 Task: Create a due date automation trigger when advanced on, on the tuesday after a card is due add content without an empty description at 11:00 AM.
Action: Mouse moved to (866, 266)
Screenshot: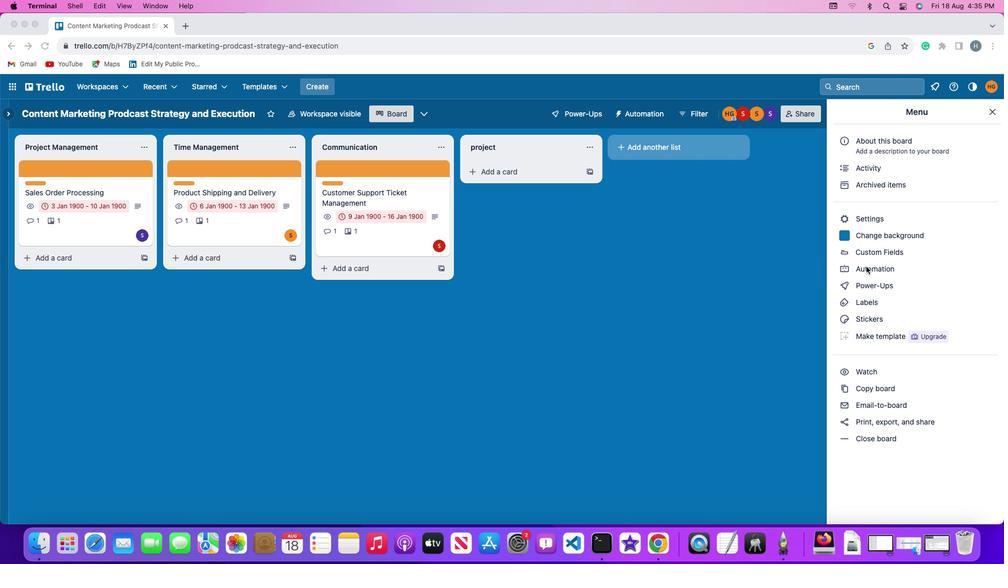 
Action: Mouse pressed left at (866, 266)
Screenshot: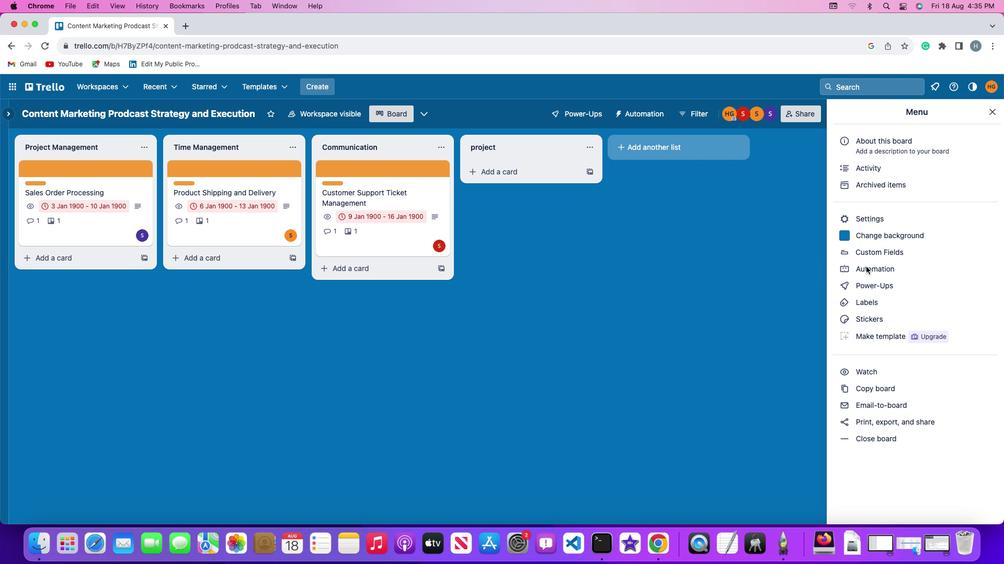 
Action: Mouse moved to (866, 266)
Screenshot: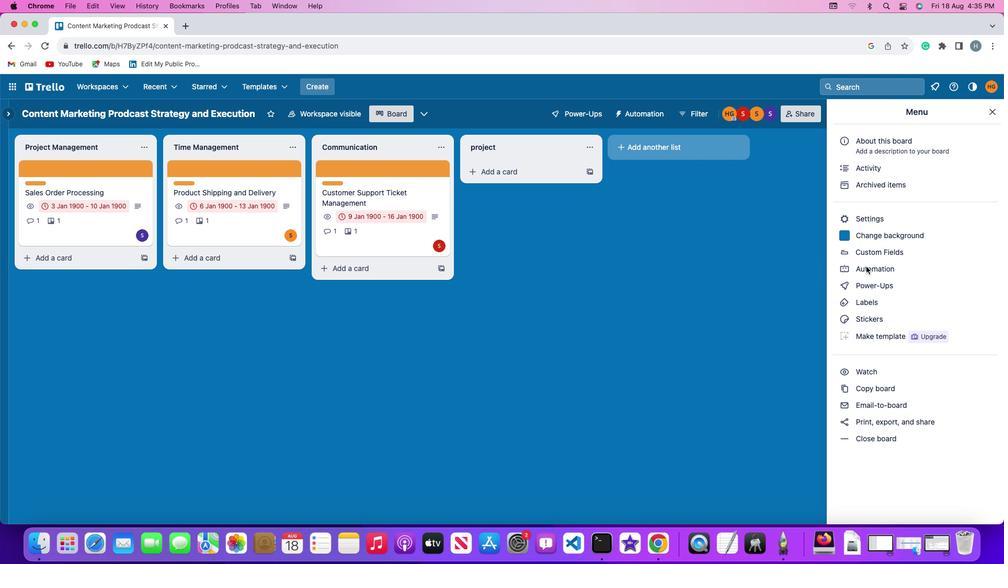 
Action: Mouse pressed left at (866, 266)
Screenshot: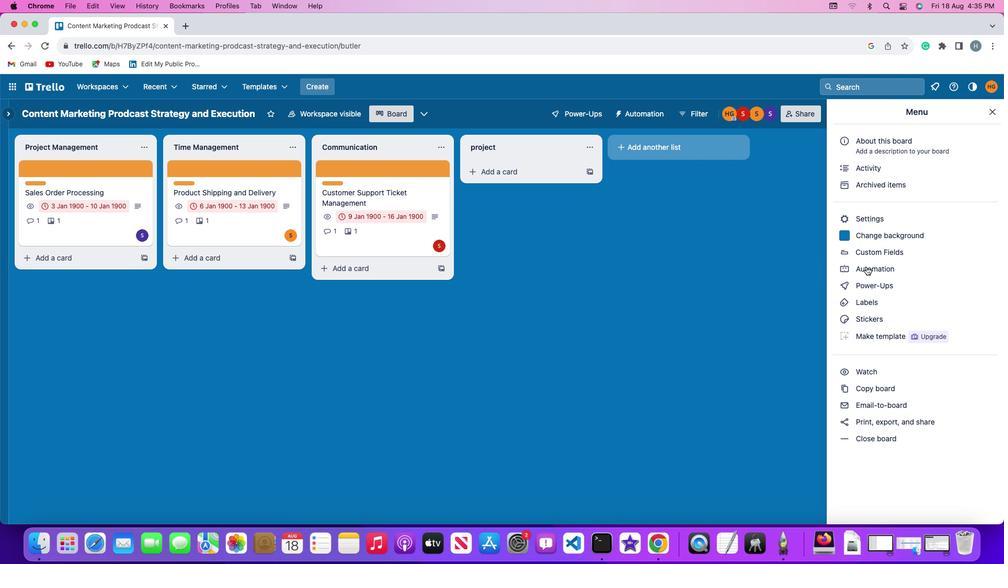 
Action: Mouse moved to (73, 248)
Screenshot: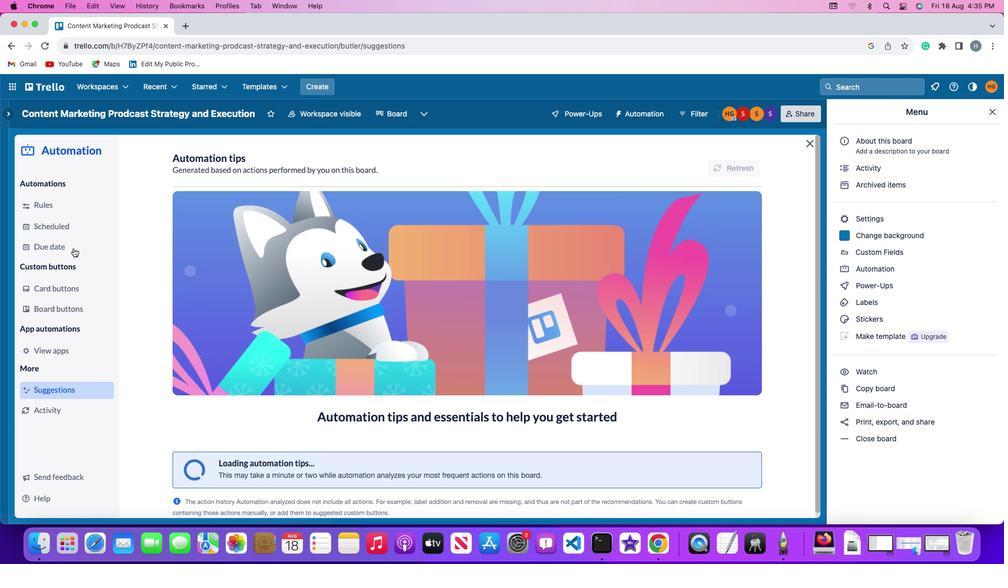 
Action: Mouse pressed left at (73, 248)
Screenshot: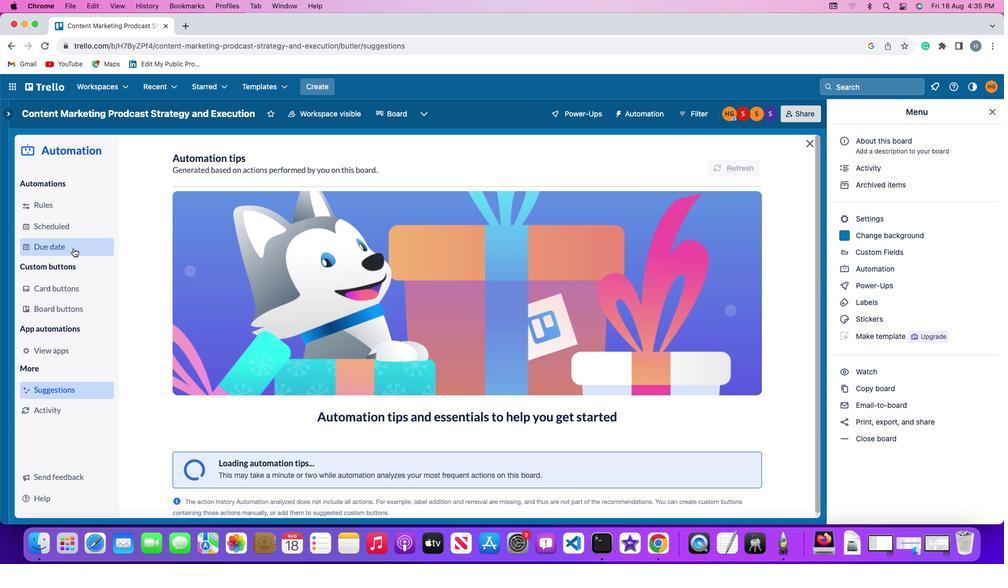 
Action: Mouse moved to (692, 160)
Screenshot: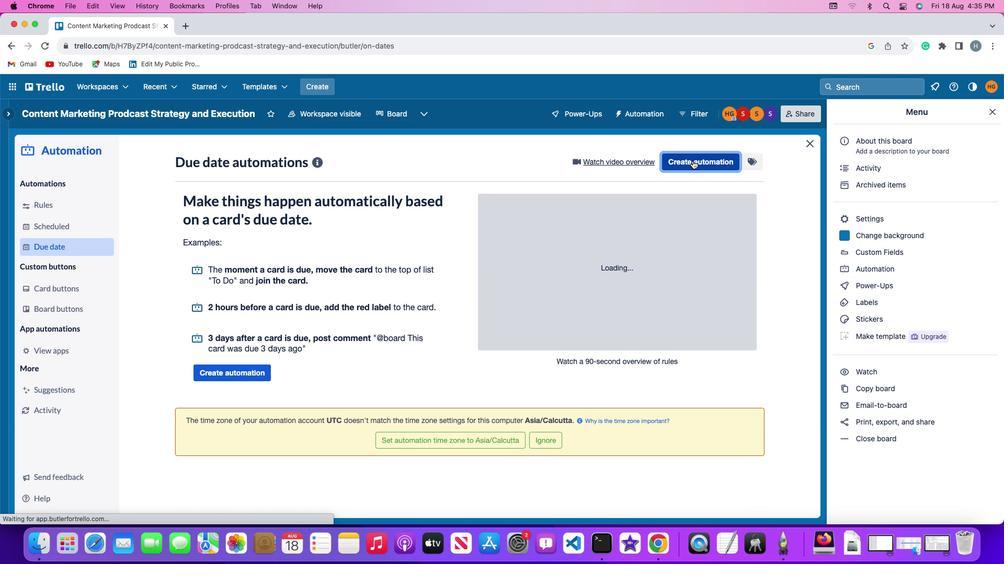 
Action: Mouse pressed left at (692, 160)
Screenshot: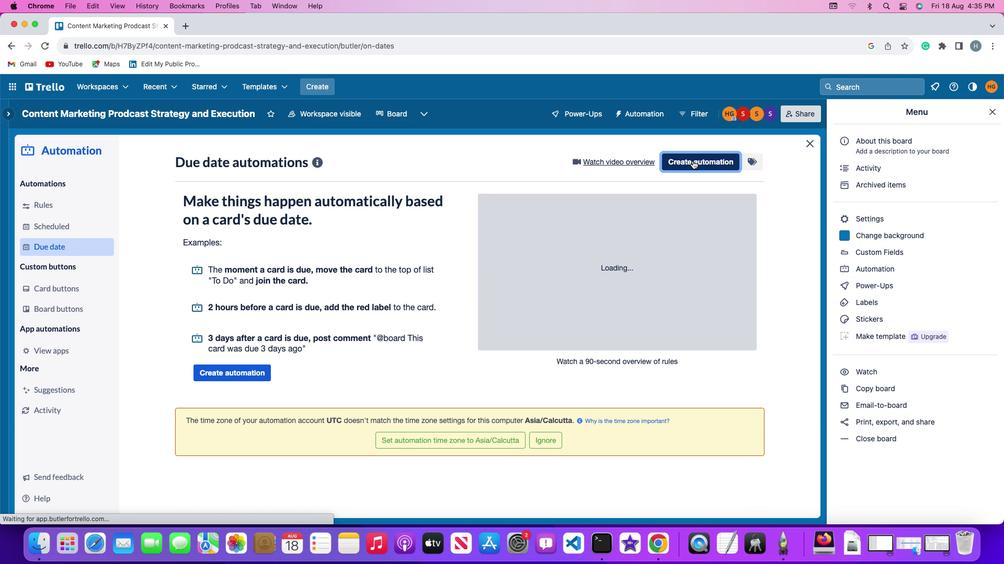 
Action: Mouse moved to (196, 259)
Screenshot: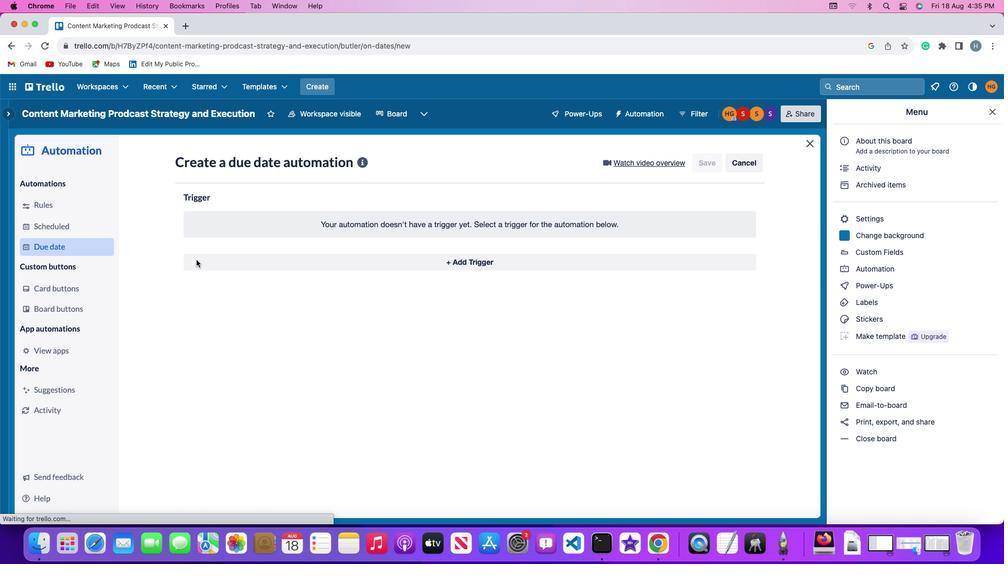 
Action: Mouse pressed left at (196, 259)
Screenshot: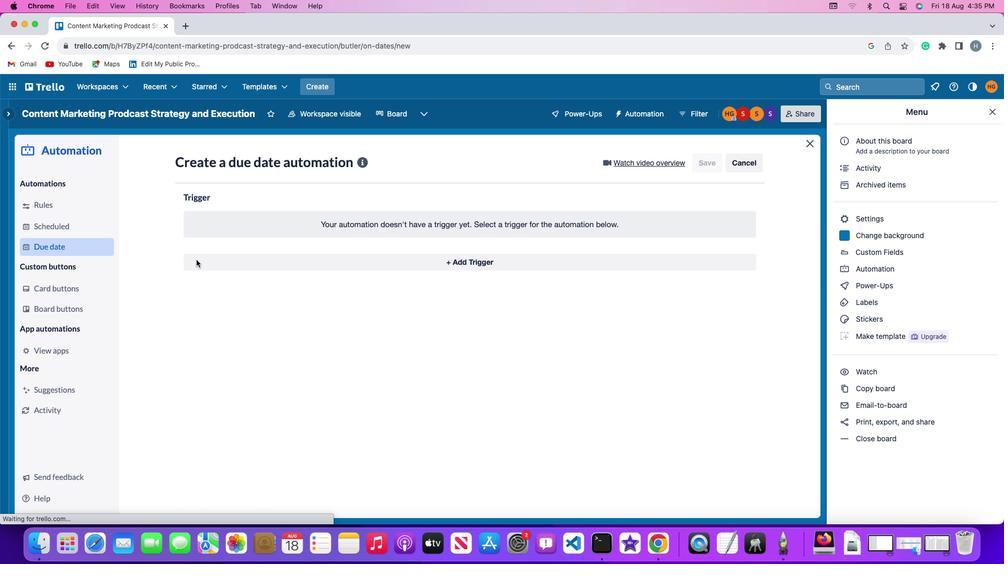 
Action: Mouse moved to (224, 449)
Screenshot: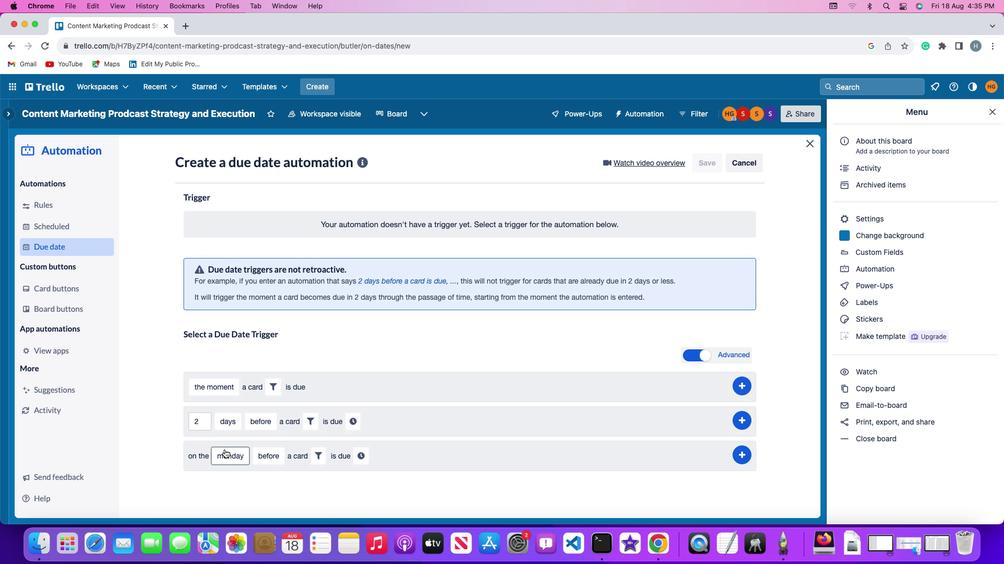 
Action: Mouse pressed left at (224, 449)
Screenshot: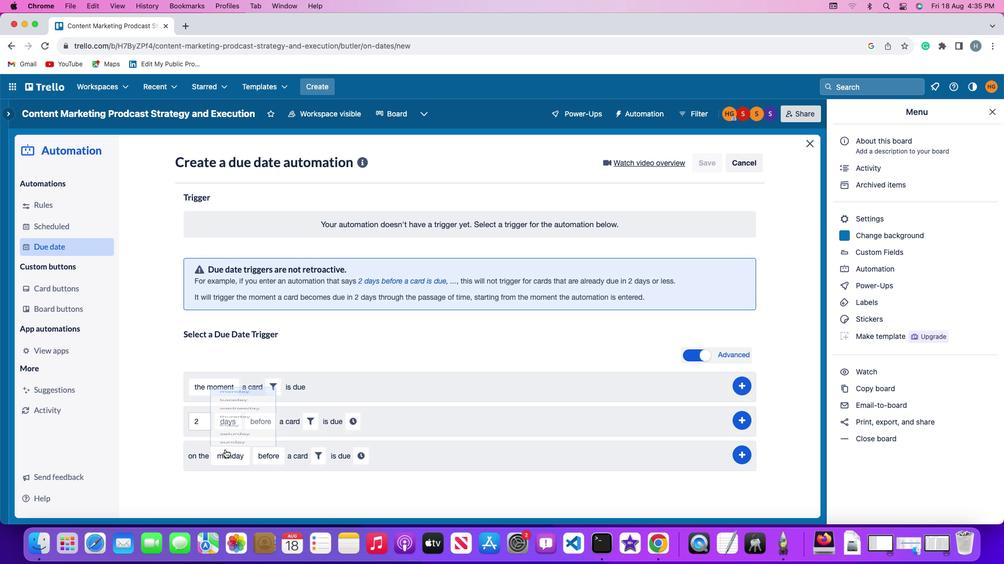 
Action: Mouse moved to (255, 334)
Screenshot: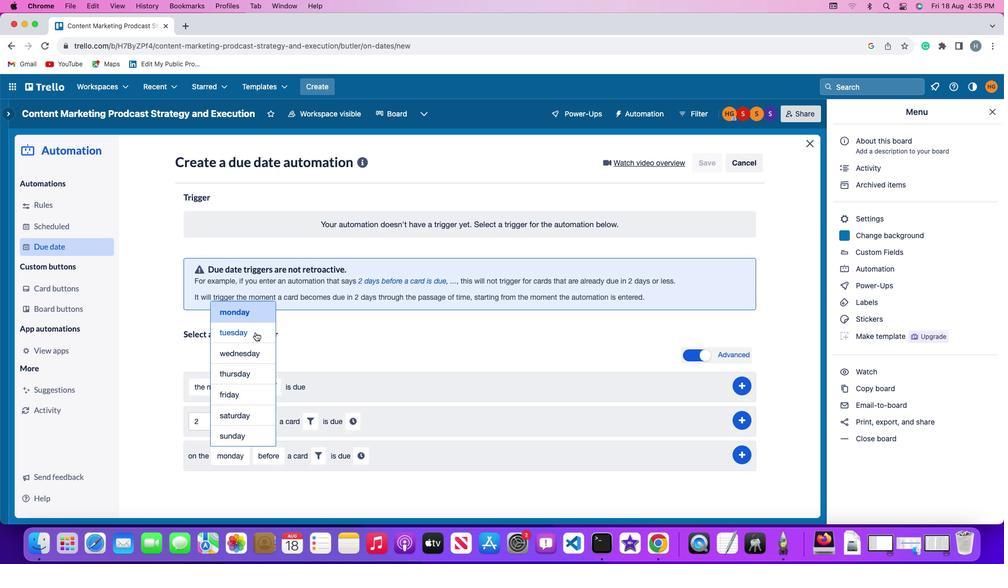 
Action: Mouse pressed left at (255, 334)
Screenshot: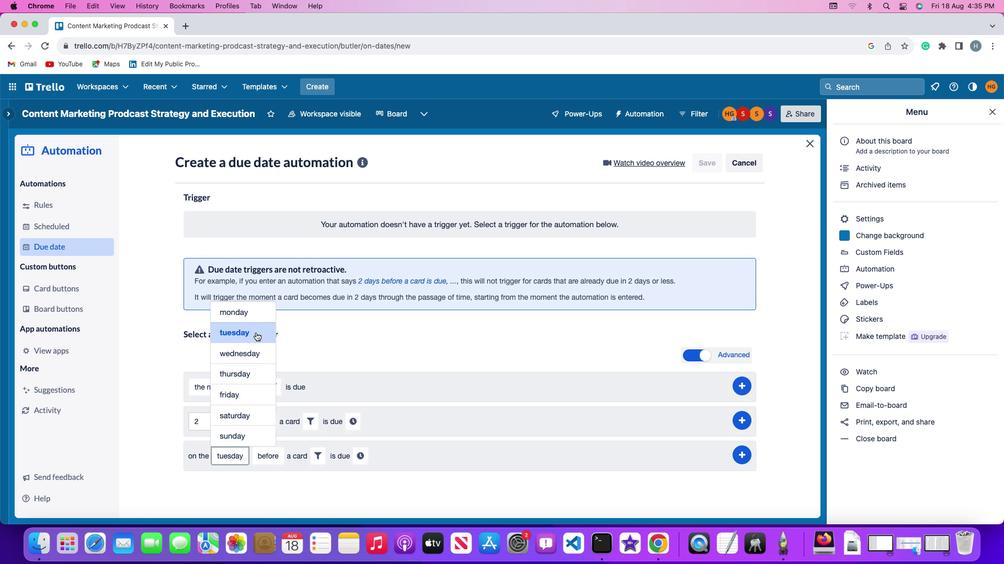 
Action: Mouse moved to (270, 457)
Screenshot: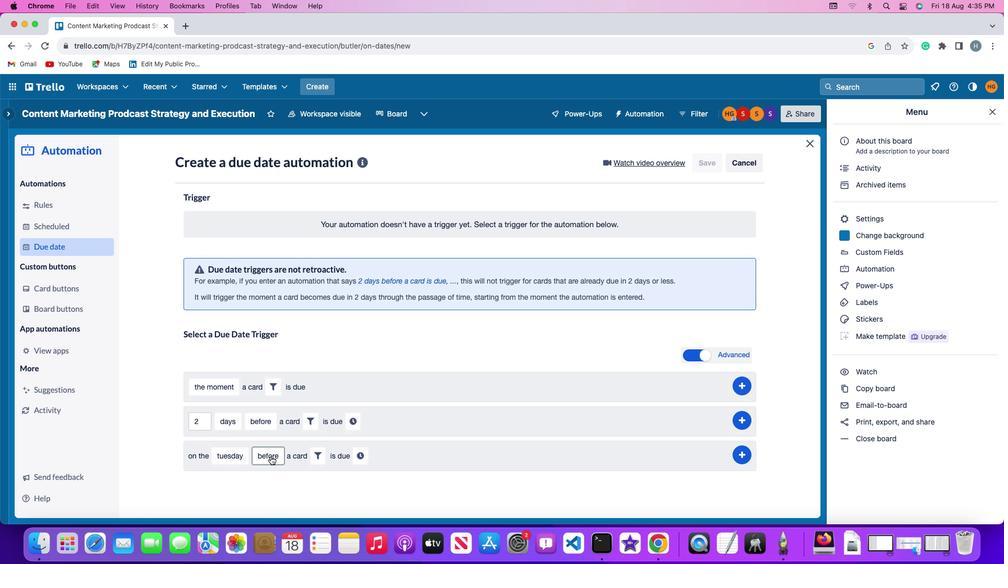 
Action: Mouse pressed left at (270, 457)
Screenshot: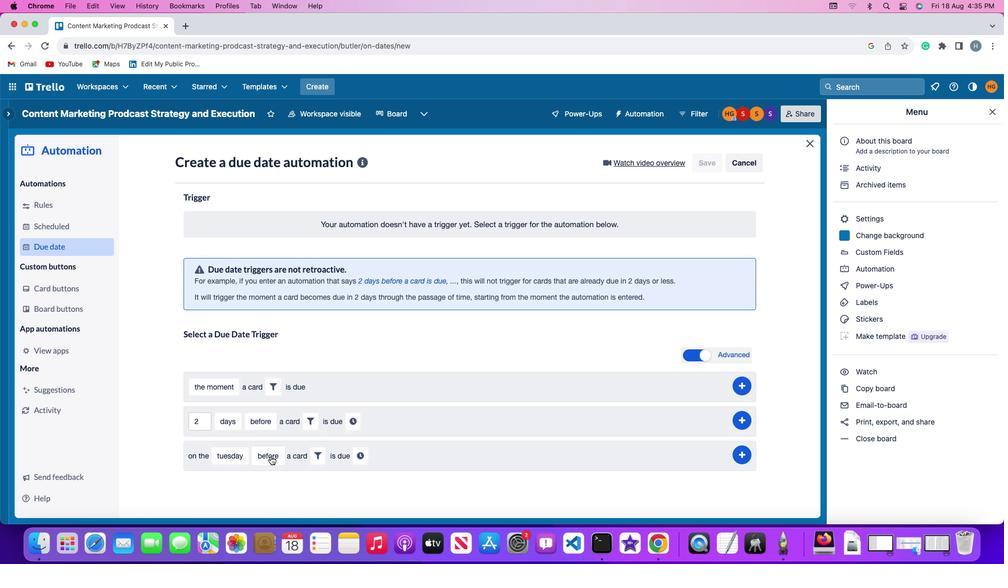 
Action: Mouse moved to (293, 394)
Screenshot: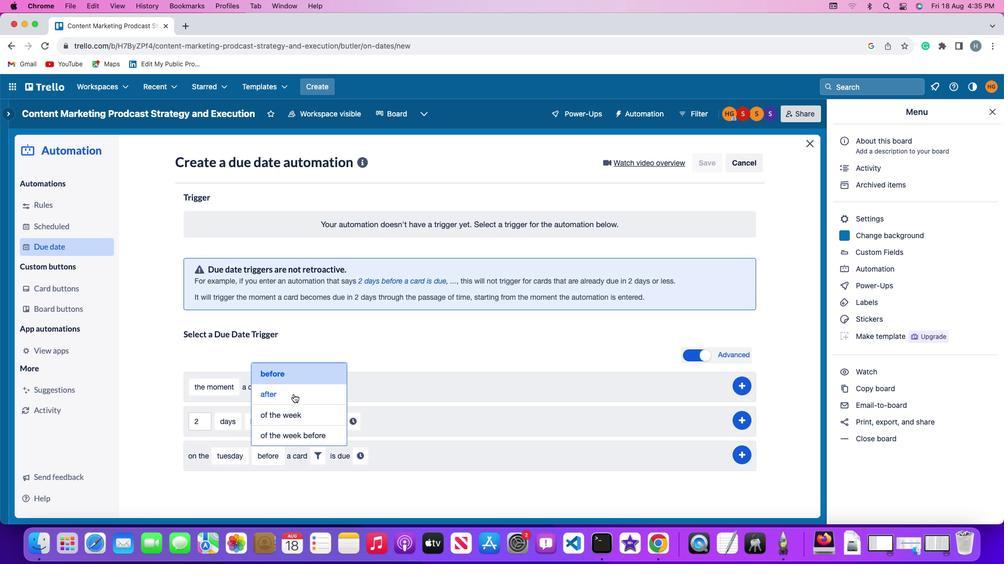 
Action: Mouse pressed left at (293, 394)
Screenshot: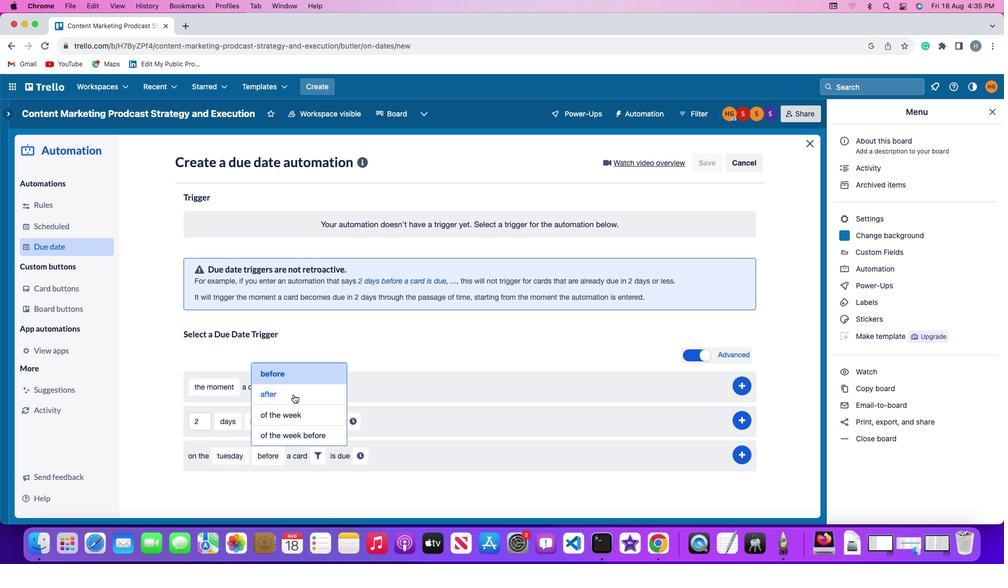 
Action: Mouse moved to (315, 458)
Screenshot: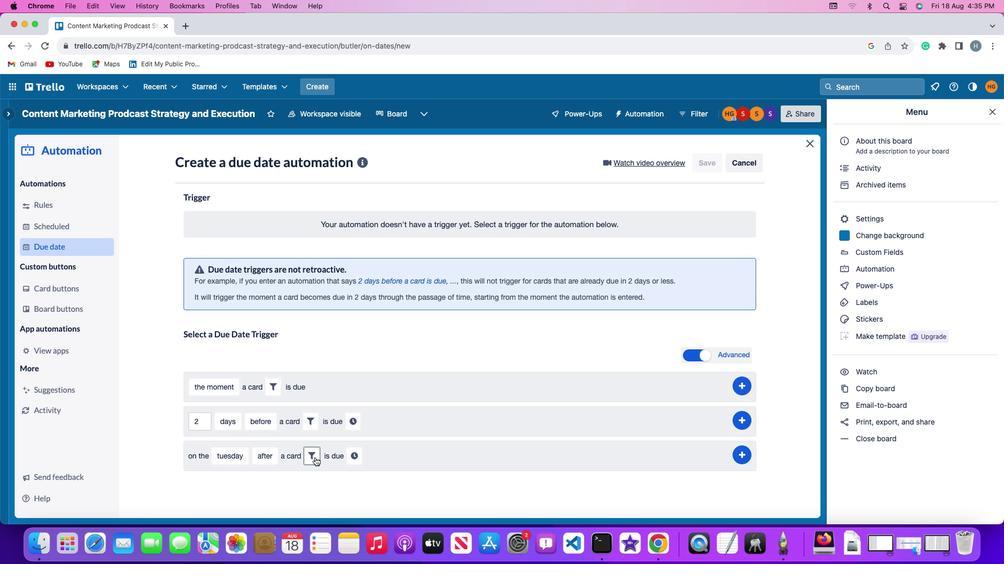 
Action: Mouse pressed left at (315, 458)
Screenshot: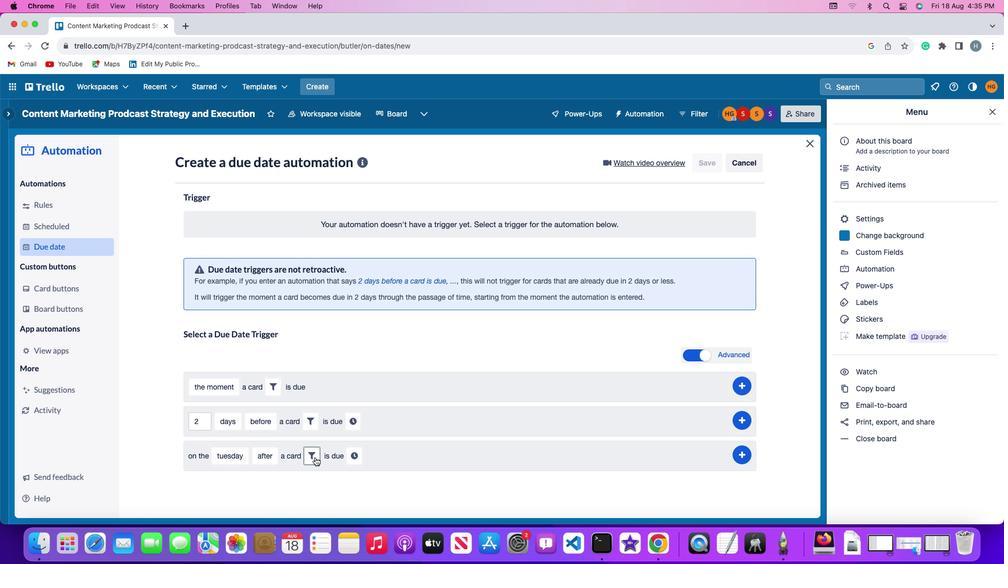 
Action: Mouse moved to (445, 483)
Screenshot: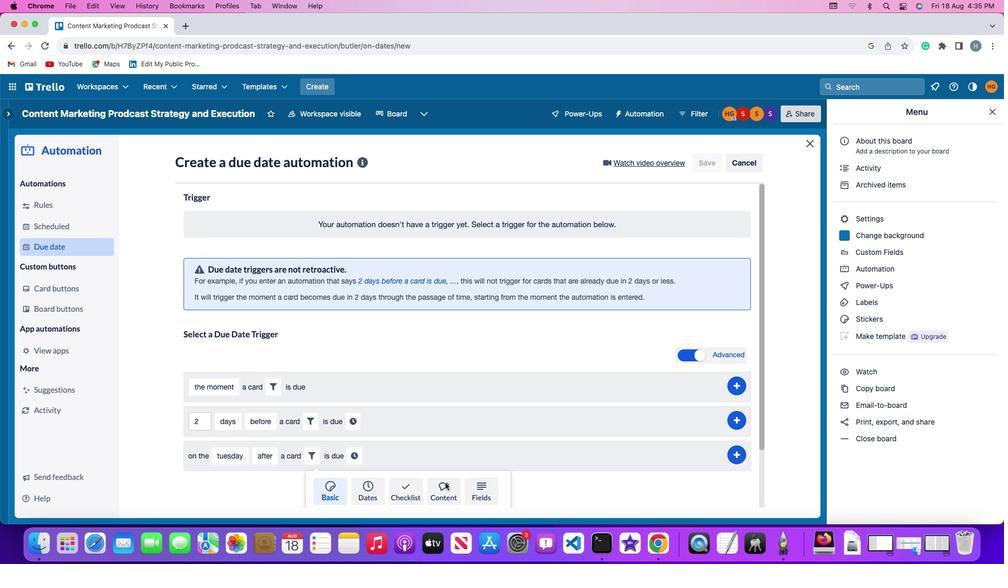 
Action: Mouse pressed left at (445, 483)
Screenshot: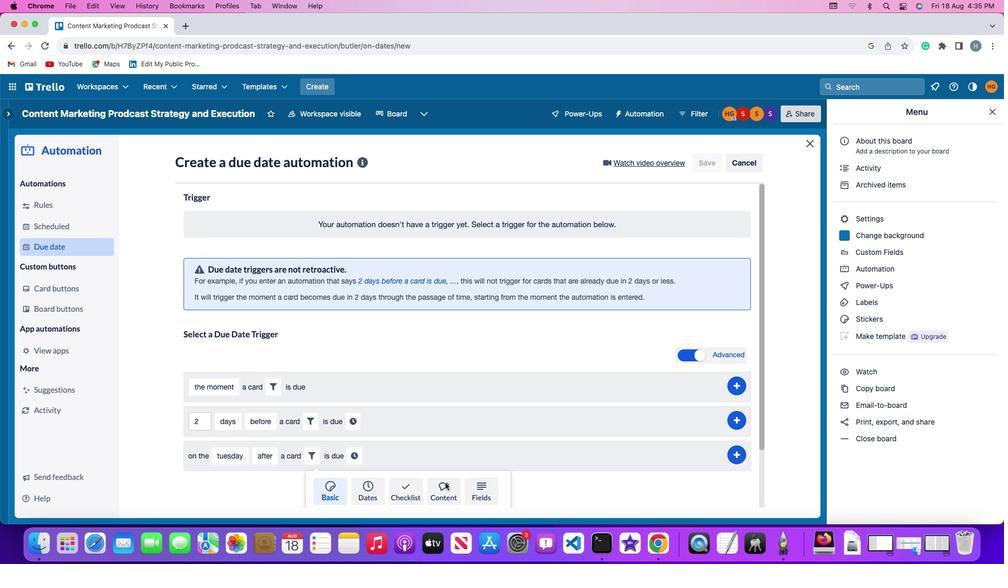 
Action: Mouse moved to (251, 479)
Screenshot: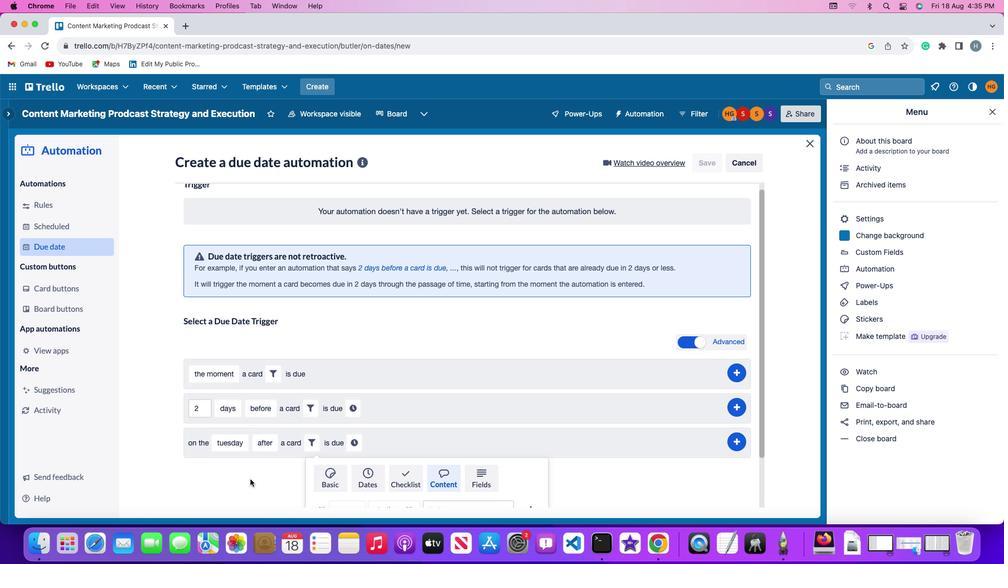 
Action: Mouse scrolled (251, 479) with delta (0, 0)
Screenshot: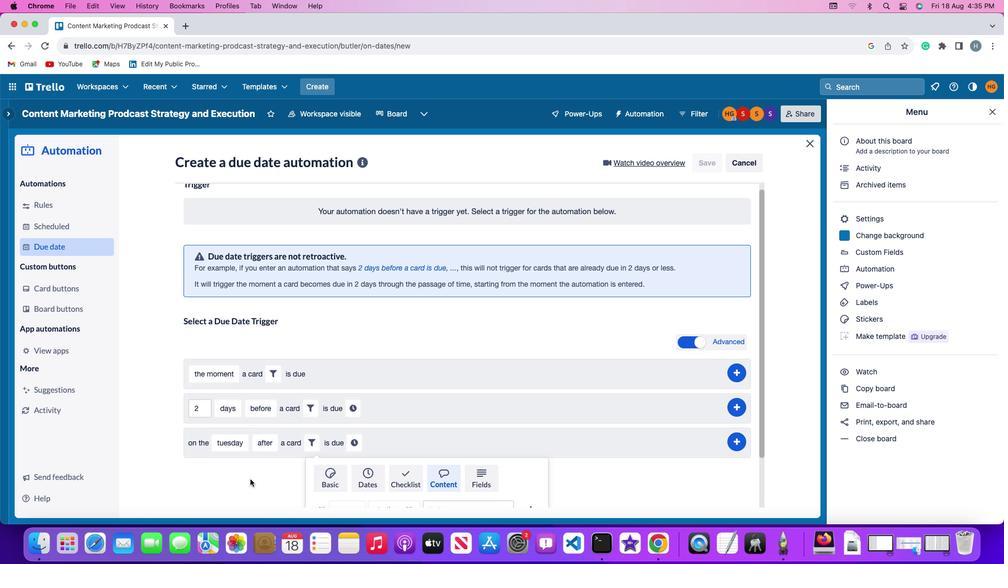 
Action: Mouse moved to (251, 479)
Screenshot: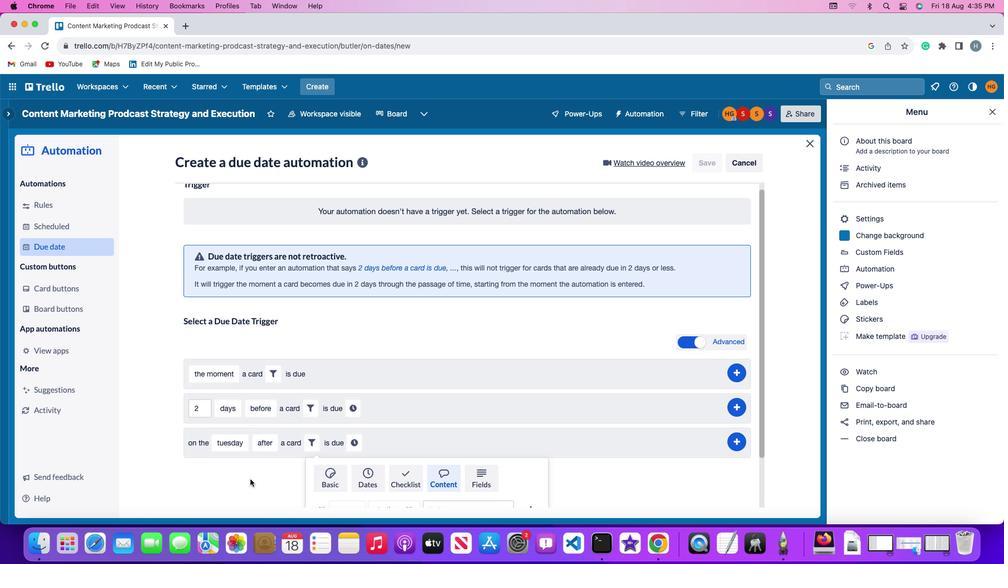 
Action: Mouse scrolled (251, 479) with delta (0, 0)
Screenshot: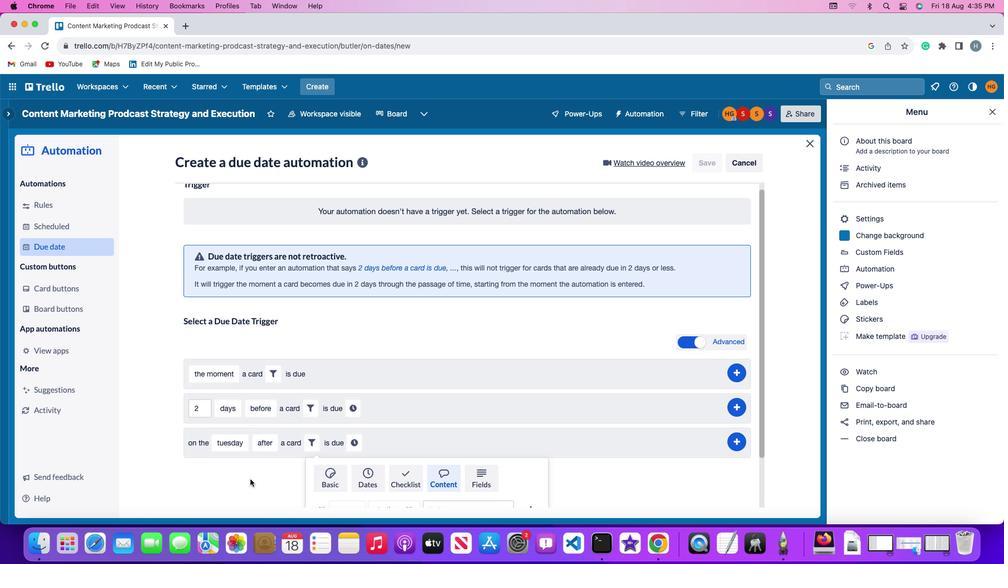 
Action: Mouse moved to (250, 479)
Screenshot: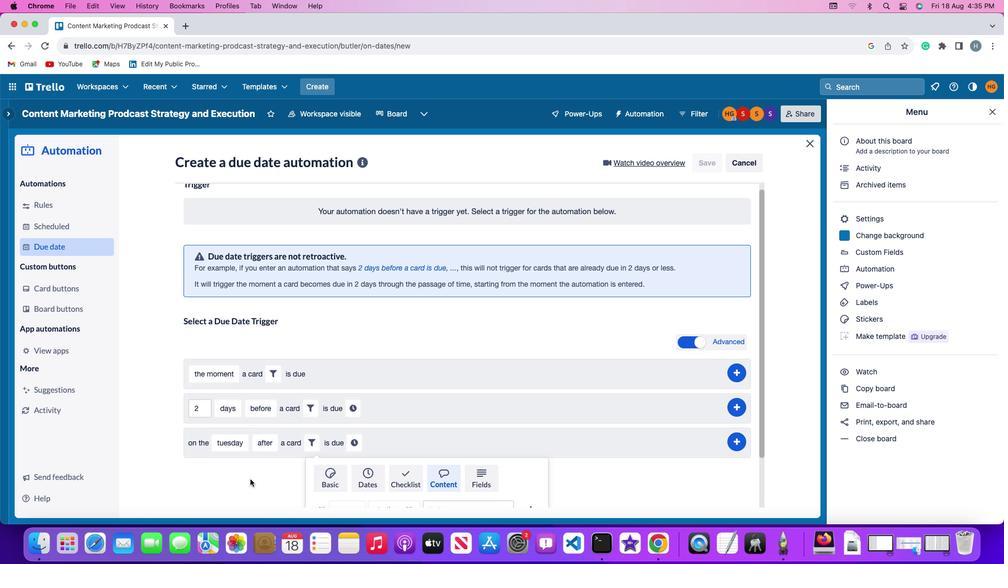 
Action: Mouse scrolled (250, 479) with delta (0, -1)
Screenshot: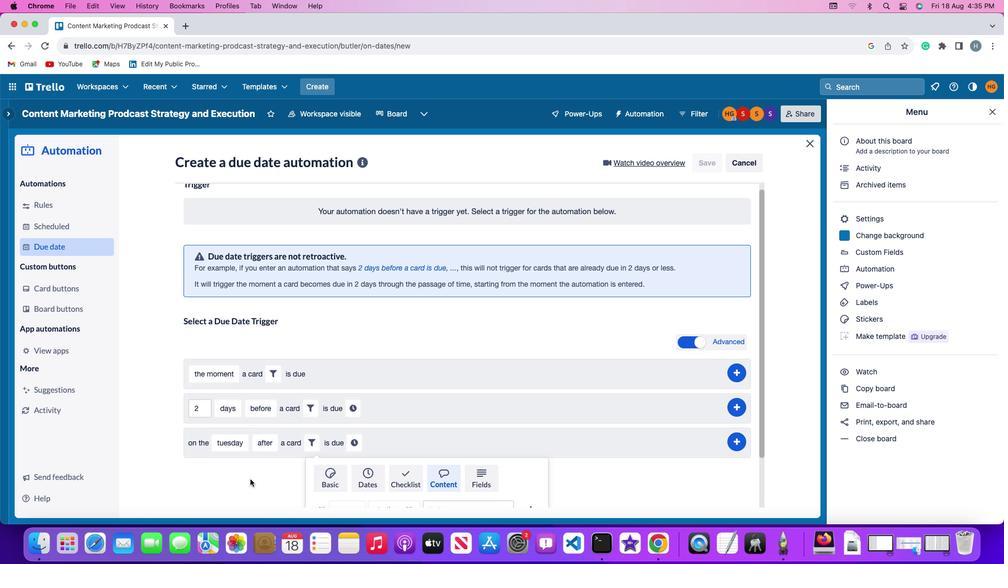 
Action: Mouse moved to (249, 480)
Screenshot: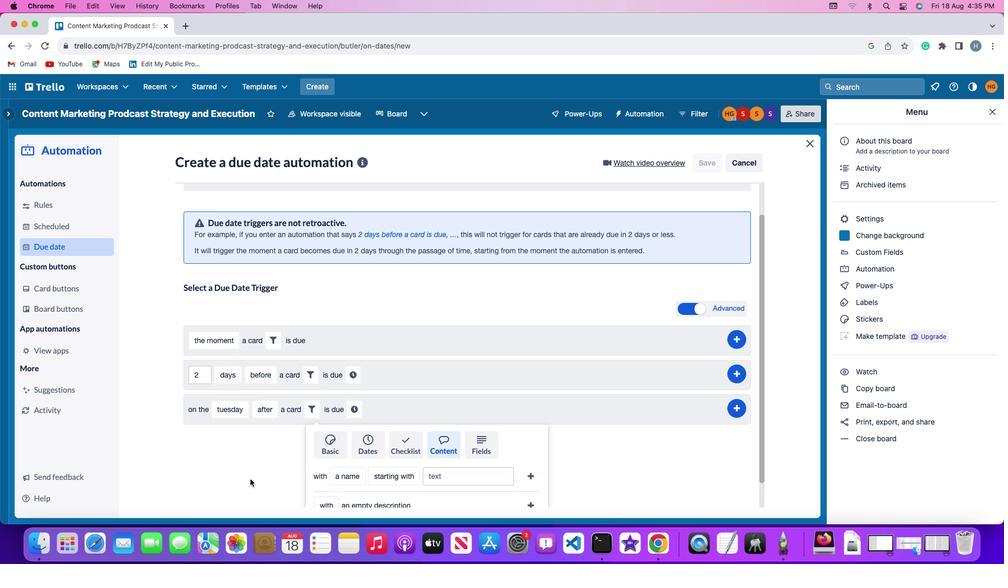 
Action: Mouse scrolled (249, 480) with delta (0, -2)
Screenshot: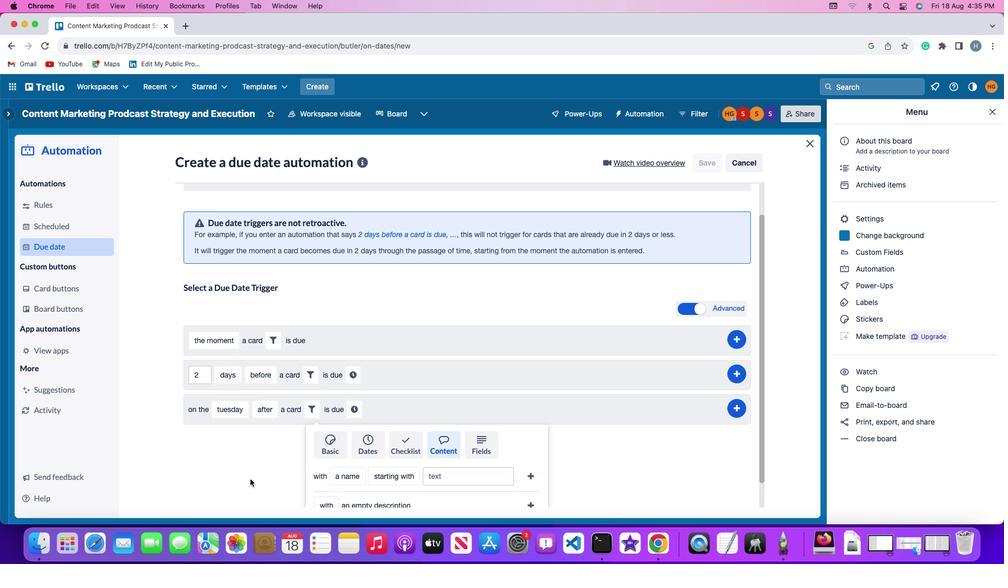 
Action: Mouse scrolled (249, 480) with delta (0, 0)
Screenshot: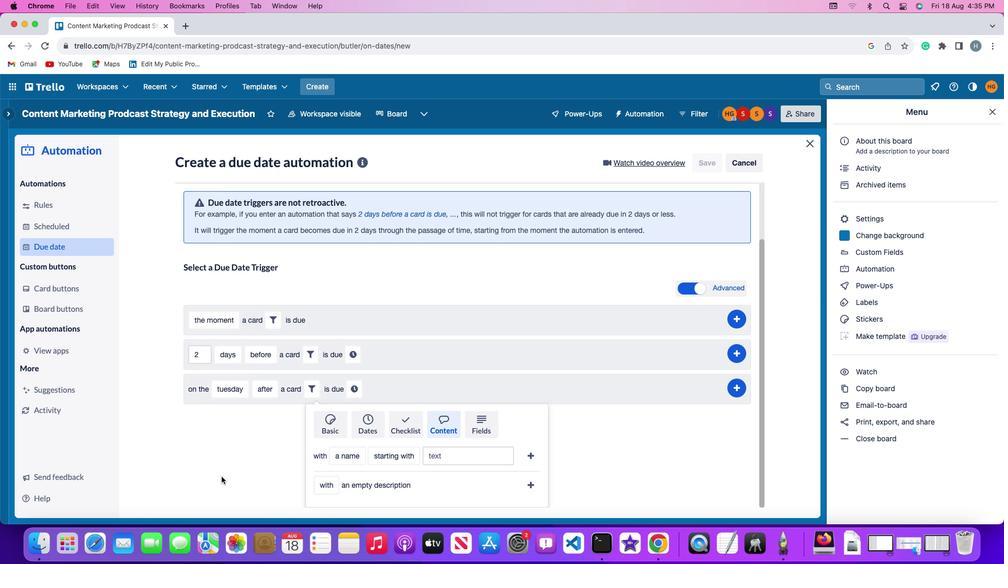 
Action: Mouse moved to (247, 480)
Screenshot: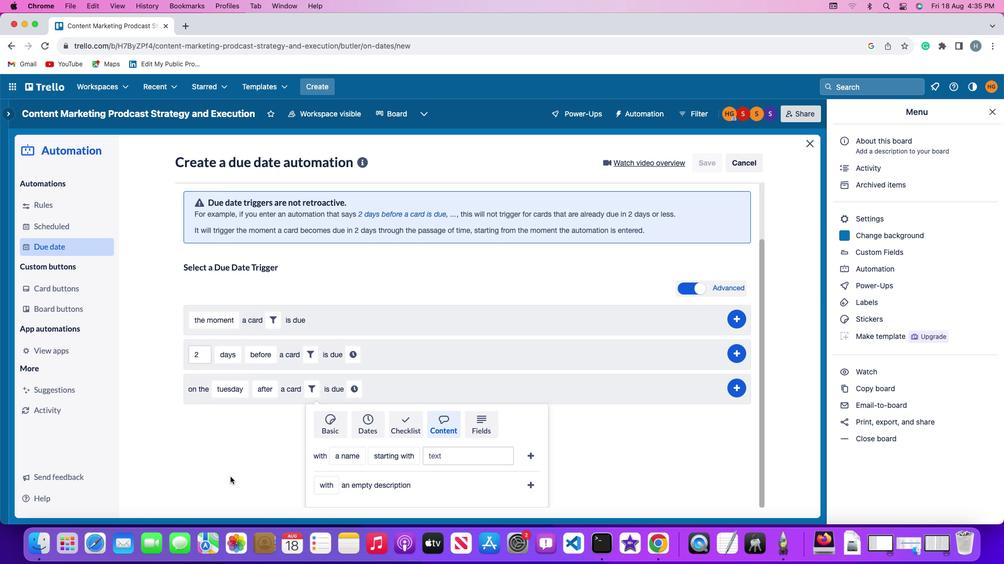 
Action: Mouse scrolled (247, 480) with delta (0, 0)
Screenshot: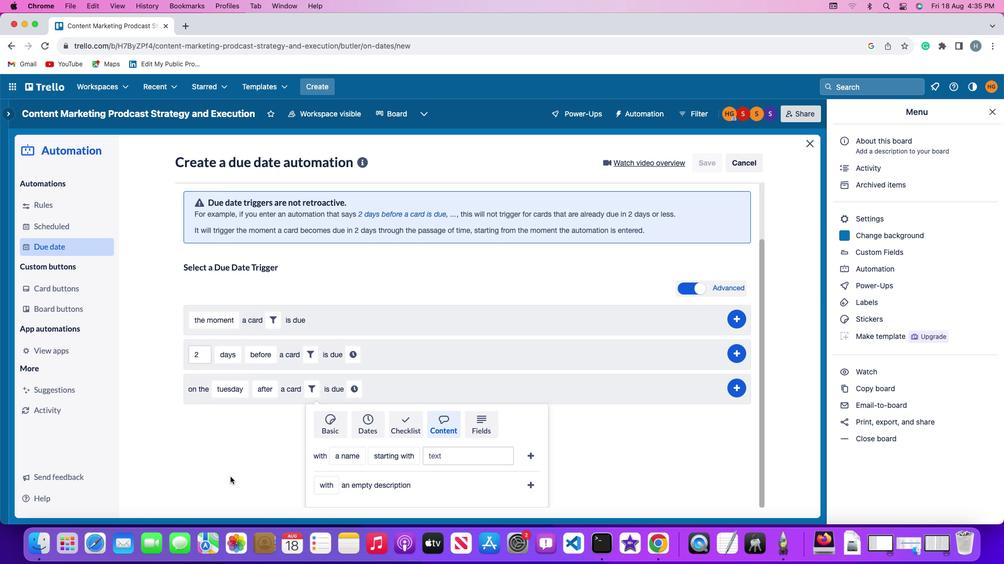 
Action: Mouse moved to (309, 487)
Screenshot: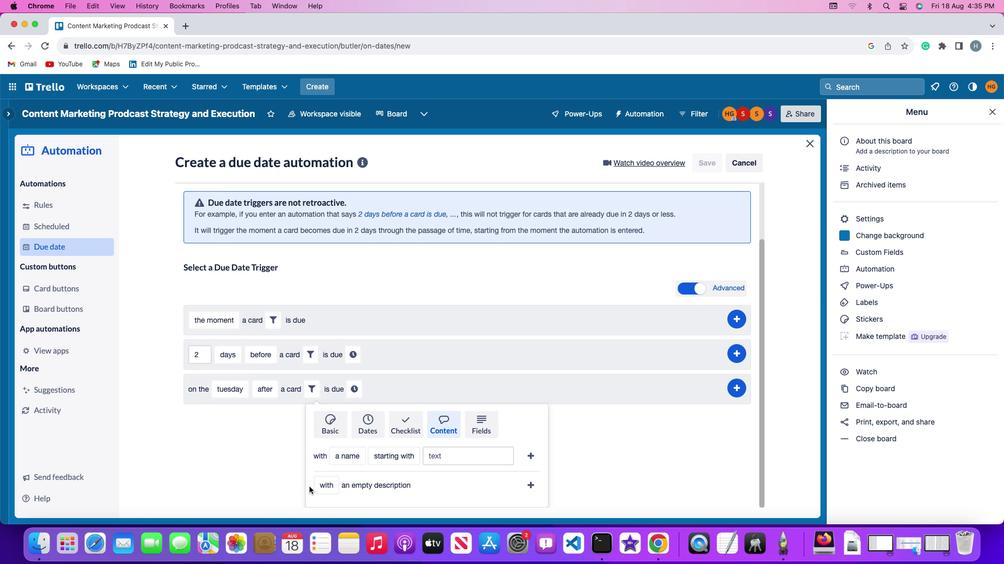 
Action: Mouse pressed left at (309, 487)
Screenshot: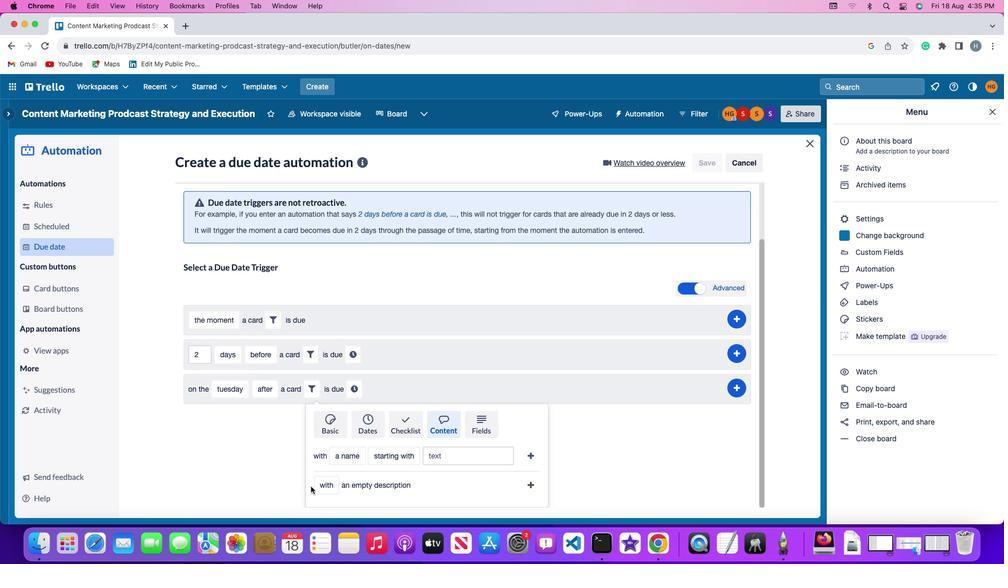 
Action: Mouse moved to (324, 487)
Screenshot: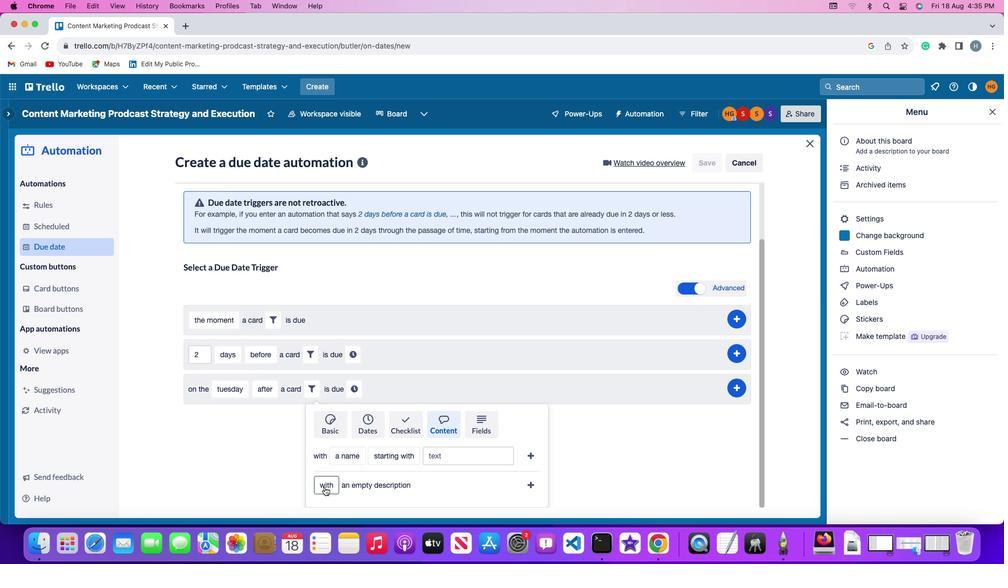 
Action: Mouse pressed left at (324, 487)
Screenshot: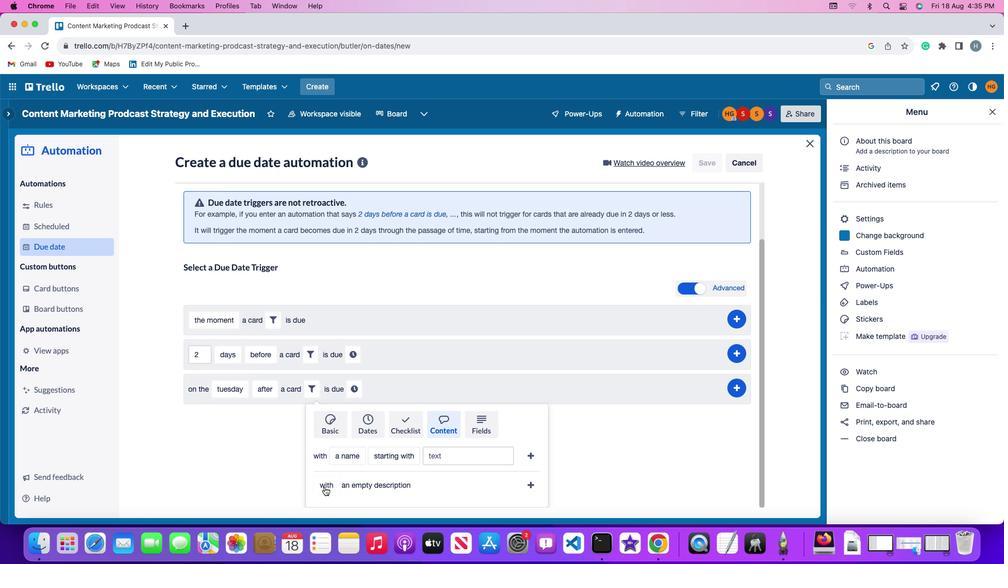 
Action: Mouse moved to (328, 470)
Screenshot: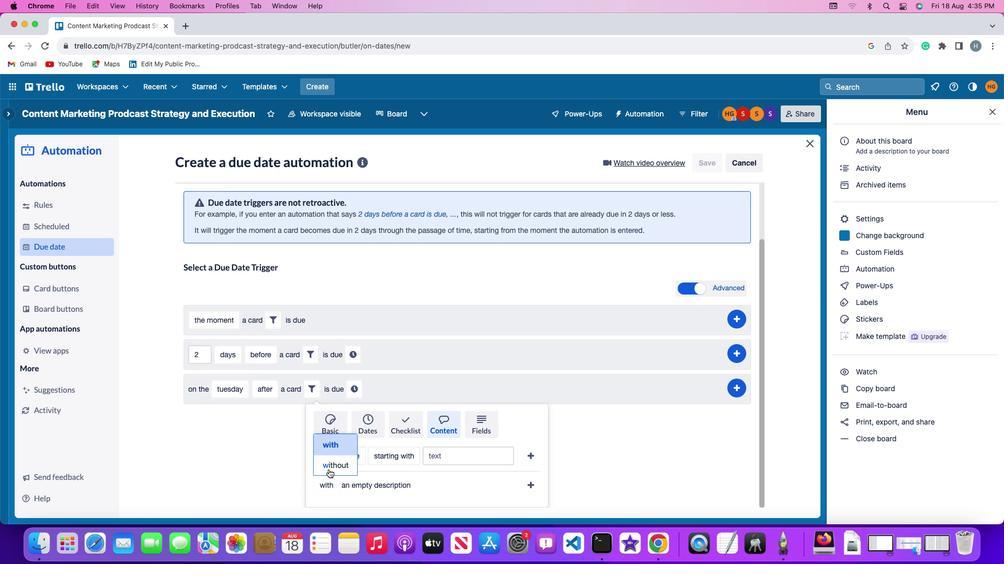 
Action: Mouse pressed left at (328, 470)
Screenshot: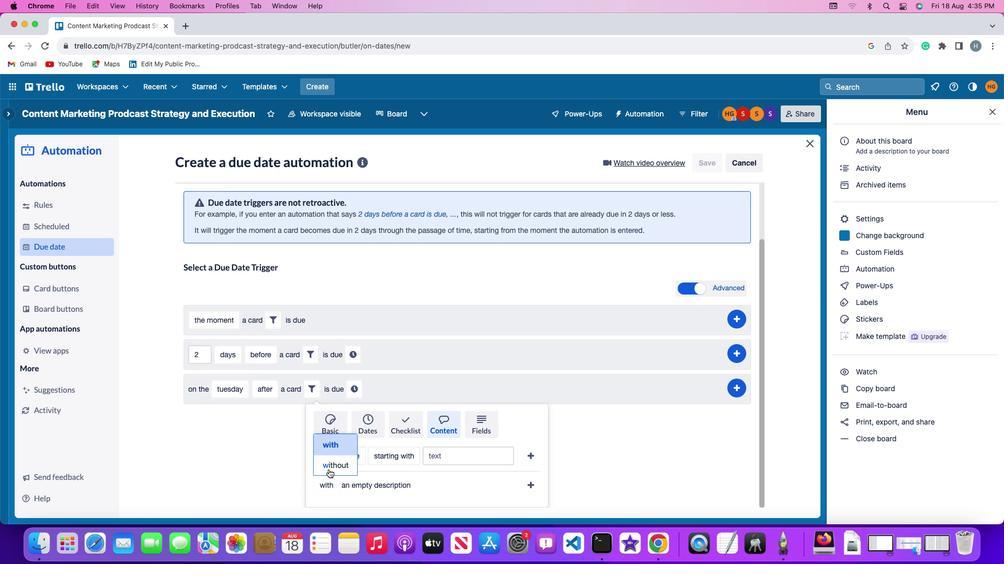 
Action: Mouse moved to (525, 483)
Screenshot: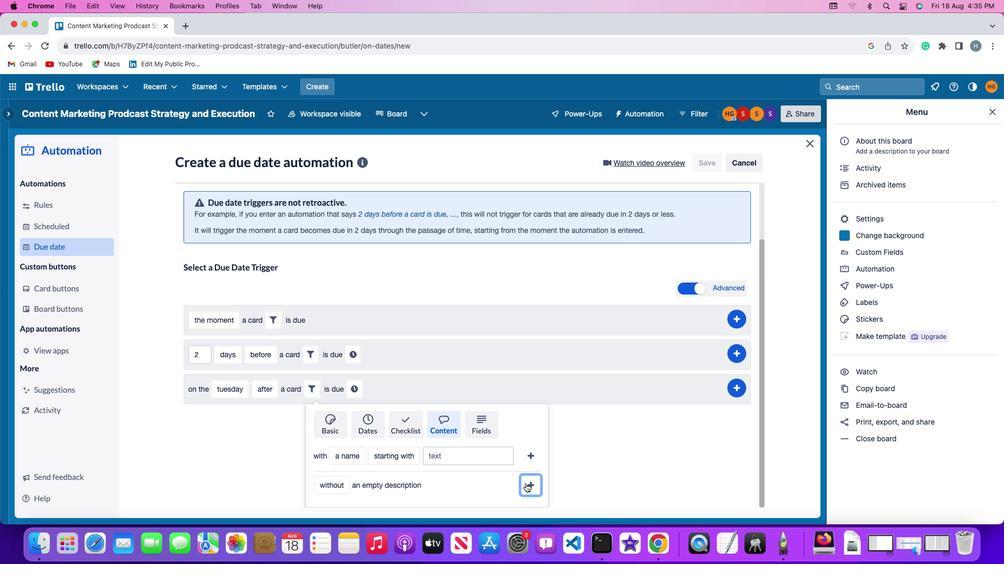 
Action: Mouse pressed left at (525, 483)
Screenshot: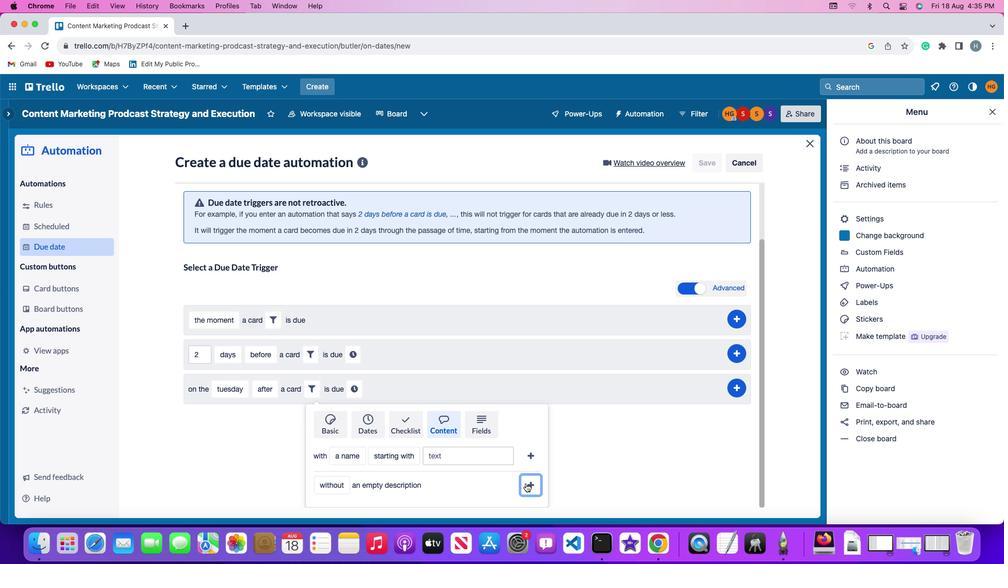 
Action: Mouse moved to (474, 459)
Screenshot: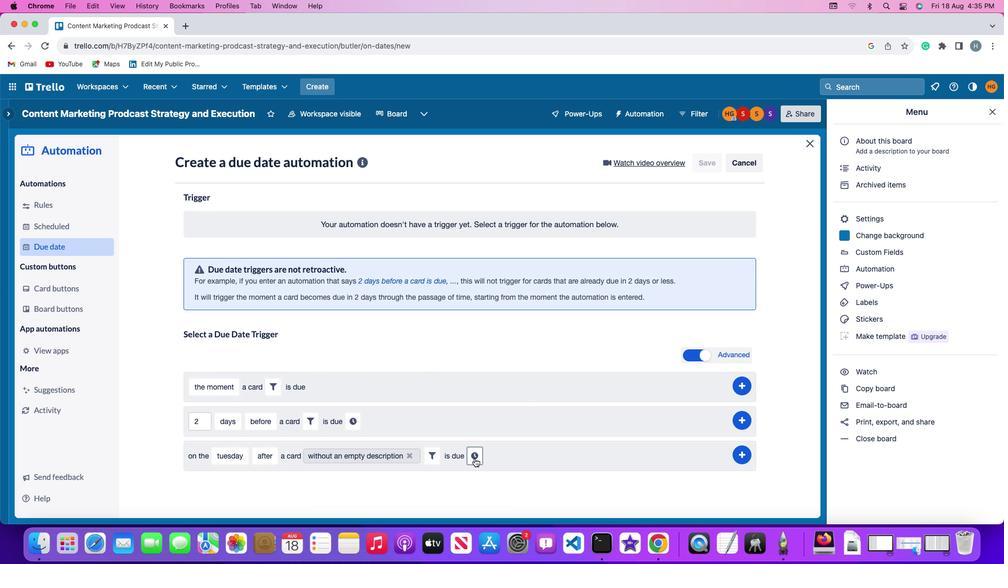 
Action: Mouse pressed left at (474, 459)
Screenshot: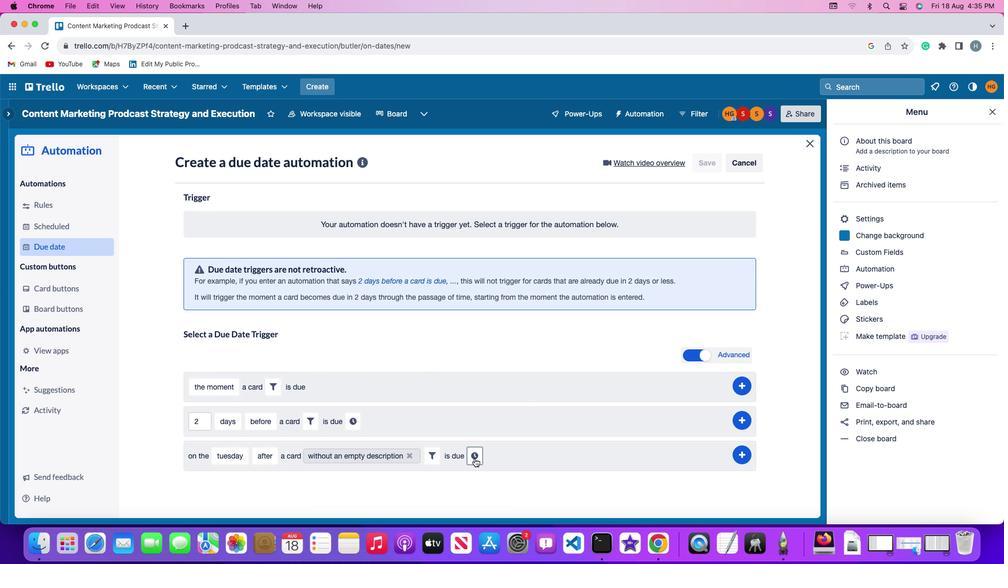 
Action: Mouse moved to (494, 460)
Screenshot: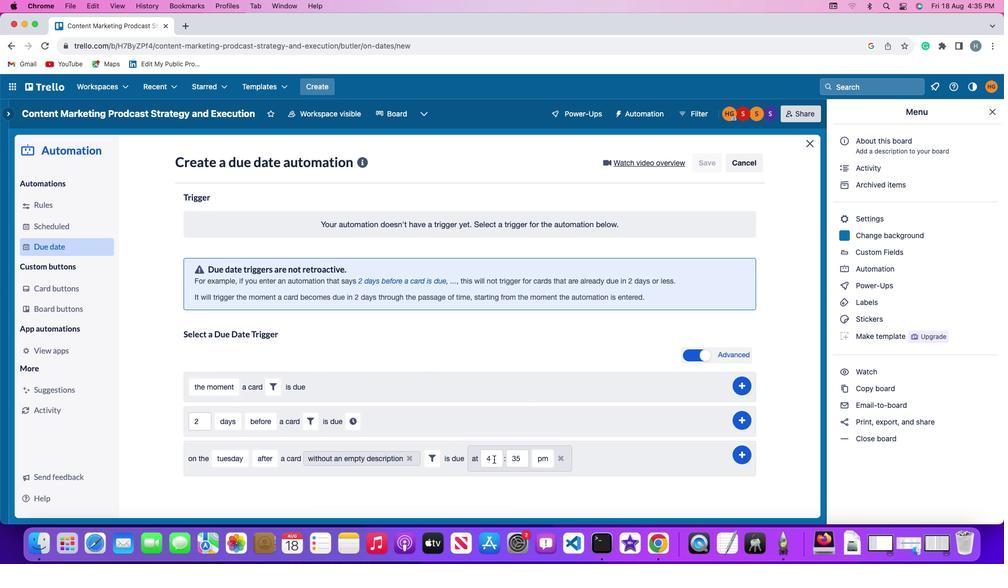 
Action: Mouse pressed left at (494, 460)
Screenshot: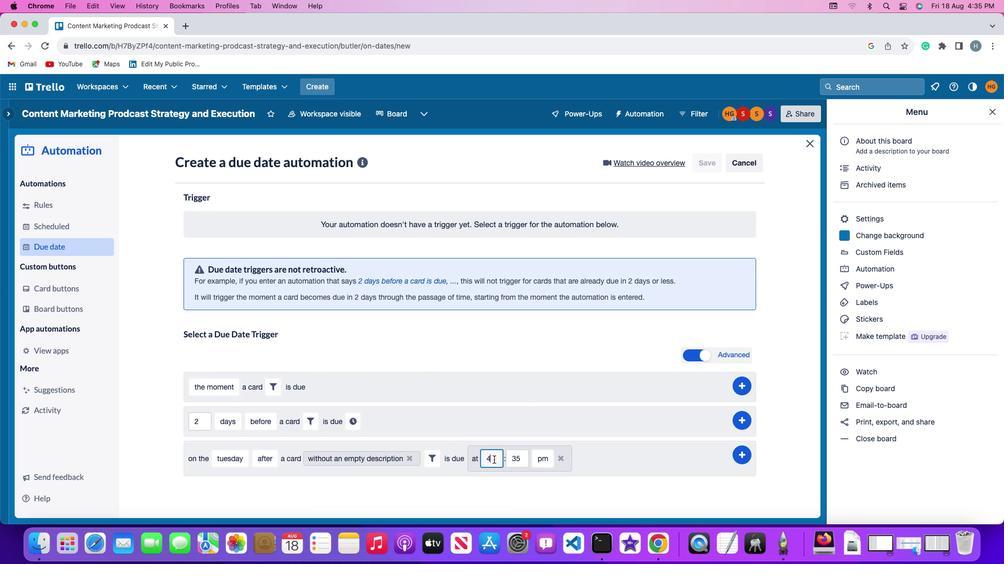 
Action: Key pressed Key.backspace'1''1'
Screenshot: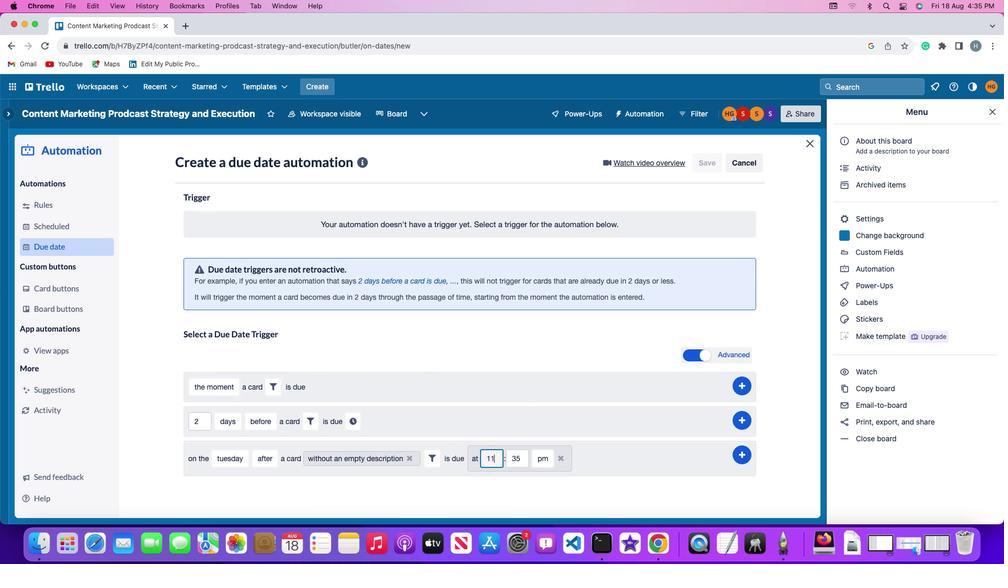 
Action: Mouse moved to (521, 459)
Screenshot: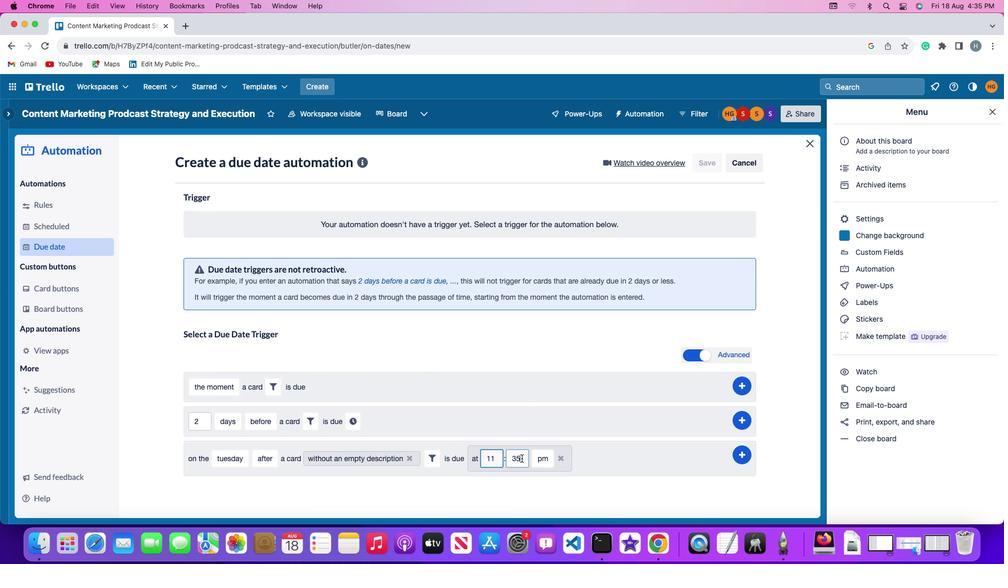 
Action: Mouse pressed left at (521, 459)
Screenshot: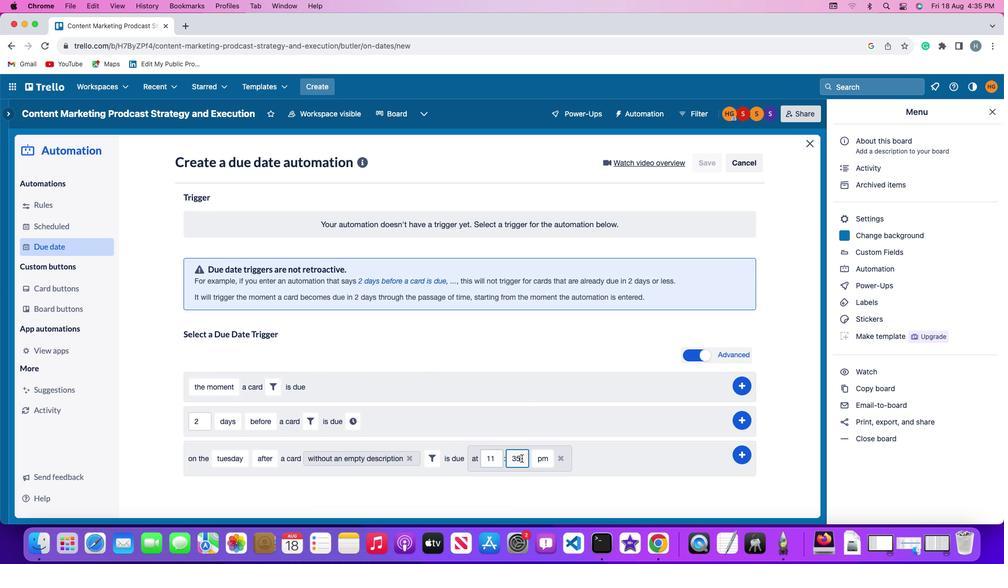 
Action: Key pressed Key.backspaceKey.backspace
Screenshot: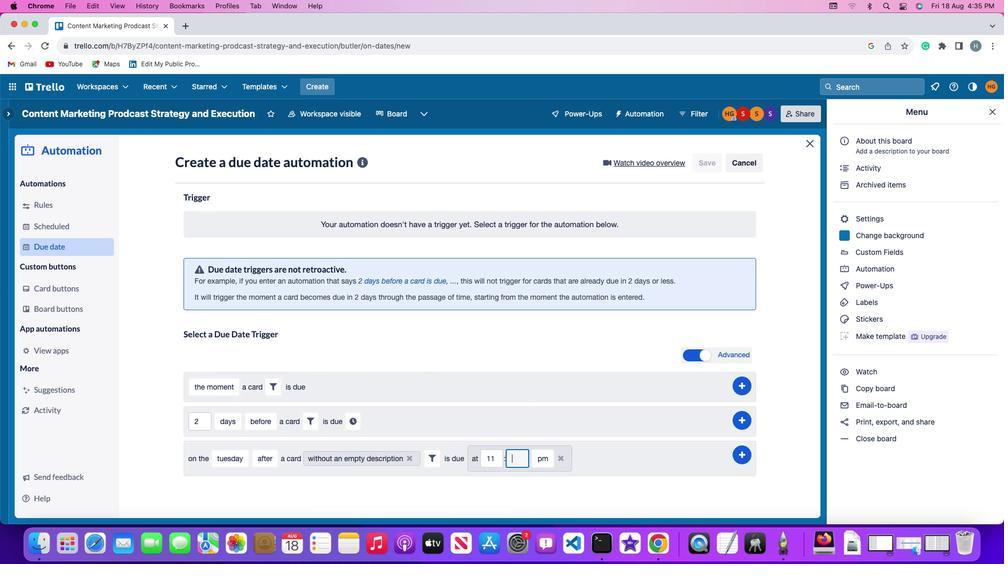 
Action: Mouse moved to (520, 459)
Screenshot: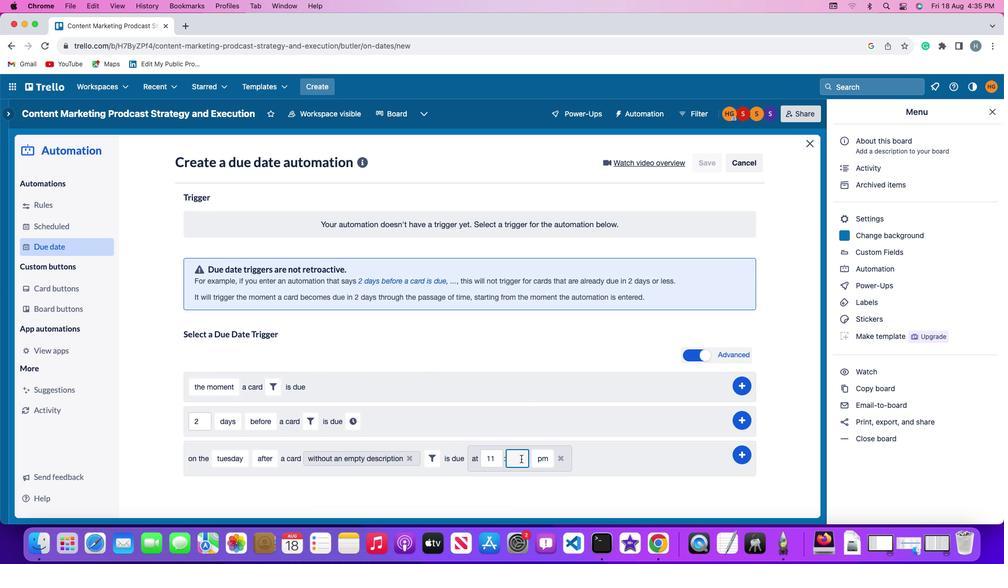 
Action: Key pressed '0''0'
Screenshot: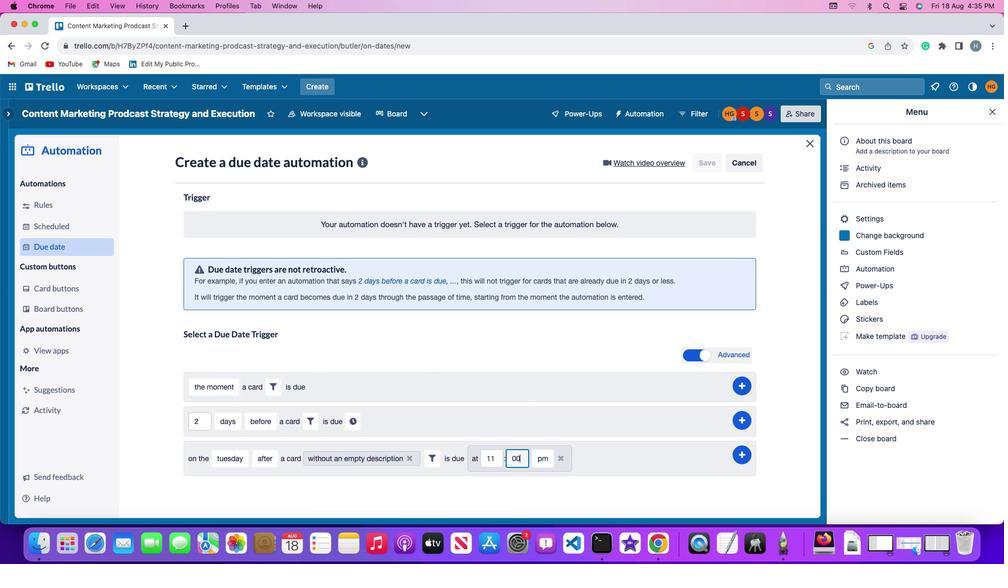 
Action: Mouse moved to (547, 459)
Screenshot: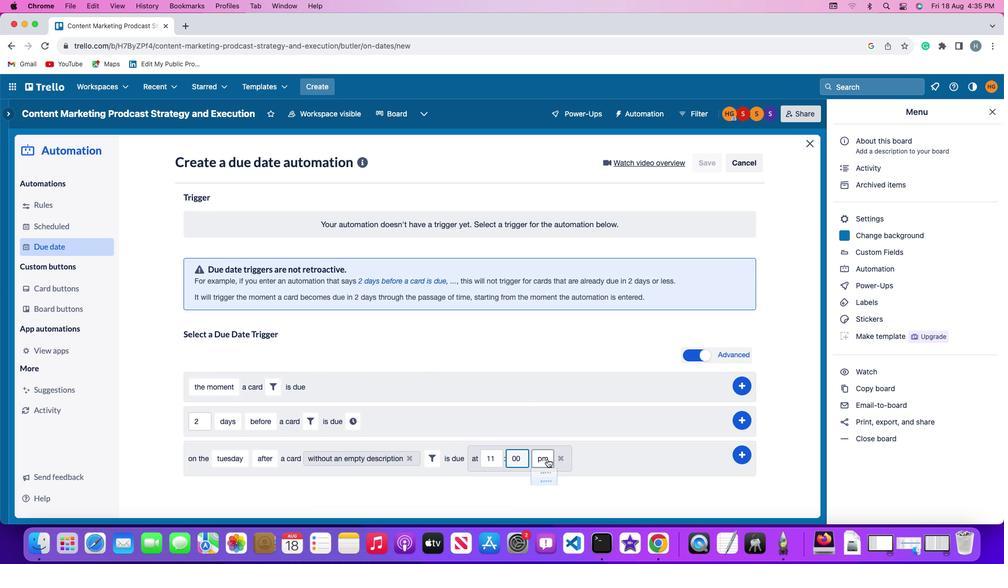 
Action: Mouse pressed left at (547, 459)
Screenshot: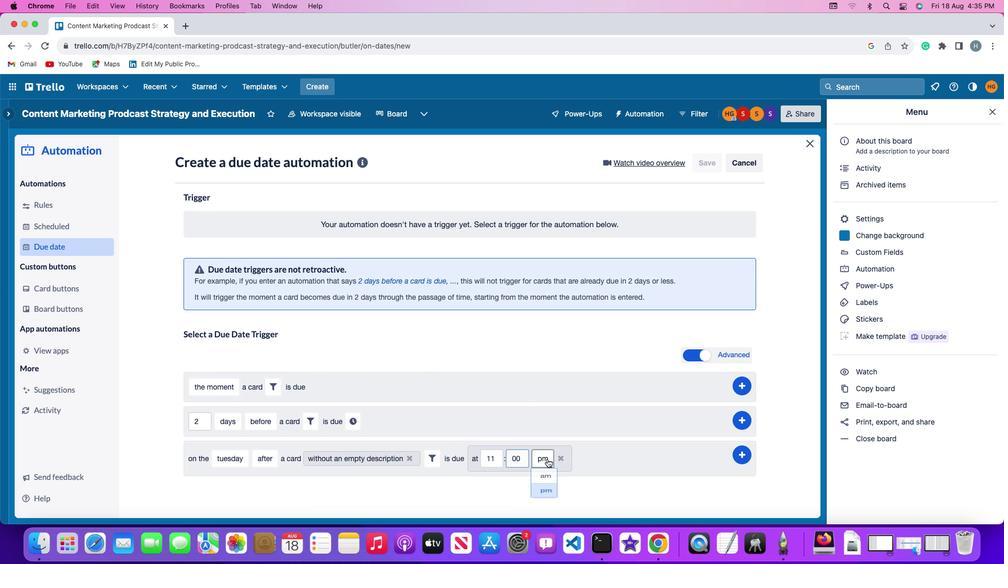 
Action: Mouse moved to (547, 473)
Screenshot: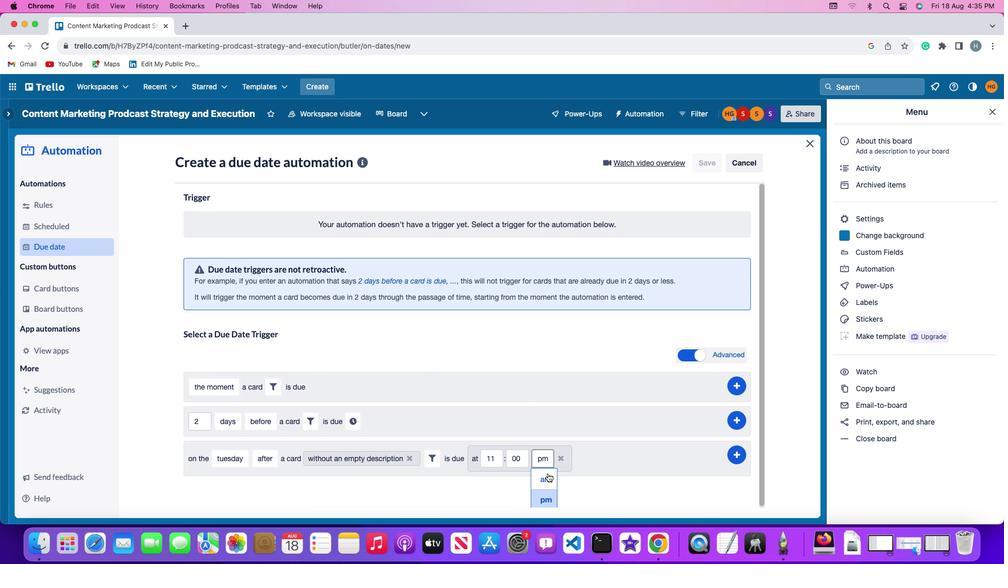 
Action: Mouse pressed left at (547, 473)
Screenshot: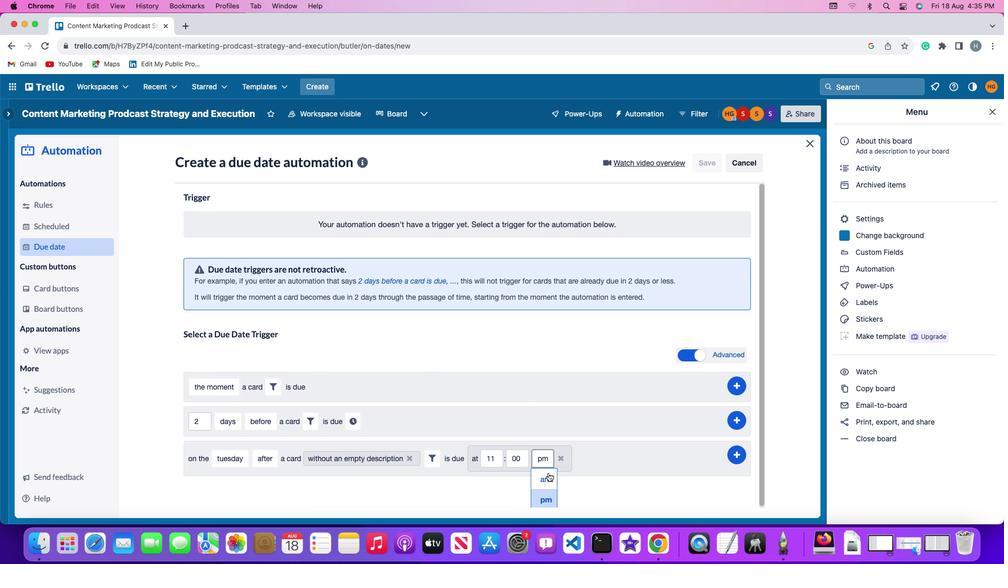 
Action: Mouse moved to (744, 451)
Screenshot: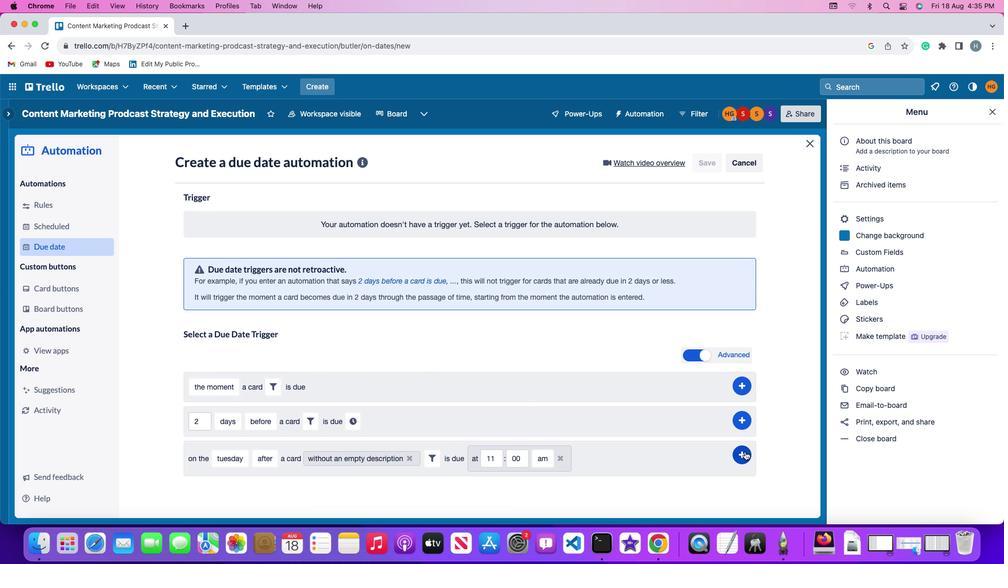 
Action: Mouse pressed left at (744, 451)
Screenshot: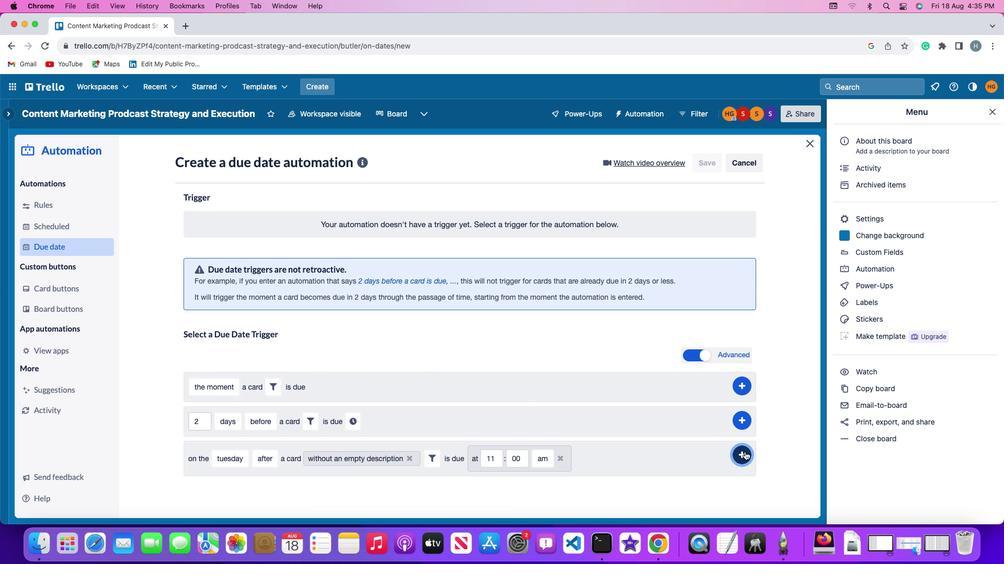 
Action: Mouse moved to (794, 382)
Screenshot: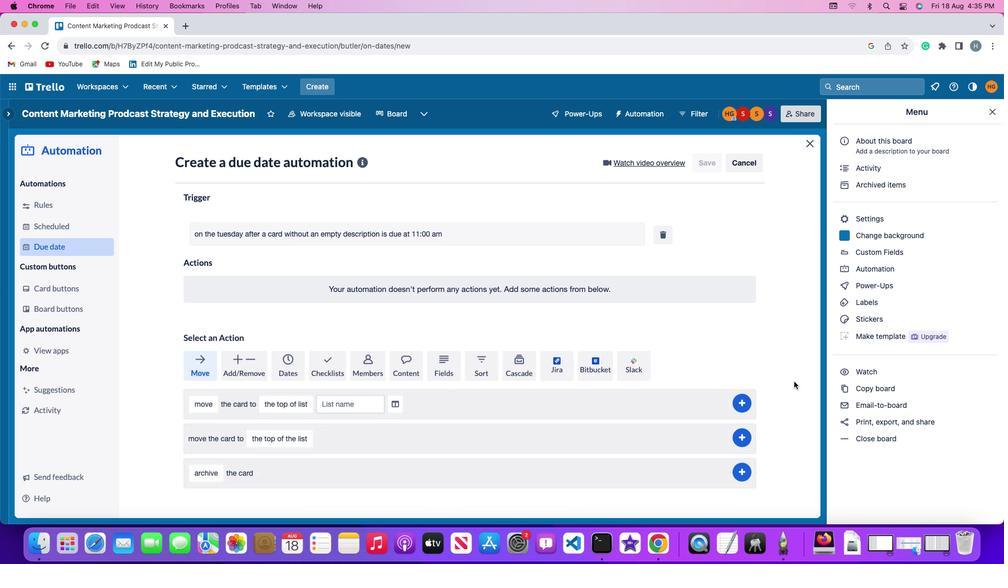 
